 Task: Create new vendor bill with Date Opened: 19-Apr-23, Select Vendor: NorthridgeFix, Terms: Net 15. Make bill entry for item-1 with Date: 19-Apr-23, Description: RAM upgradres from 8GB to 16GB, Expense Account: Repair: Computer Repair, Quantity: 5, Unit Price: 99, Sales Tax: N, Sales Tax Included: N. Make entry for item-2 with Date: 19-Apr-23, Description: Motherboard Replacement, Expense Account: Repair: Computer Repair, Quantity: 2, Unit Price: 129, Sales Tax: N, Sales Tax Included: N. Post Bill with Post Date: 19-Apr-23, Post to Accounts: Liabilities:Accounts Payble. Pay / Process Payment with Transaction Date: 03-May-23, Amount: 753, Transfer Account: Checking Account. Go to 'Print Bill'.
Action: Mouse moved to (141, 28)
Screenshot: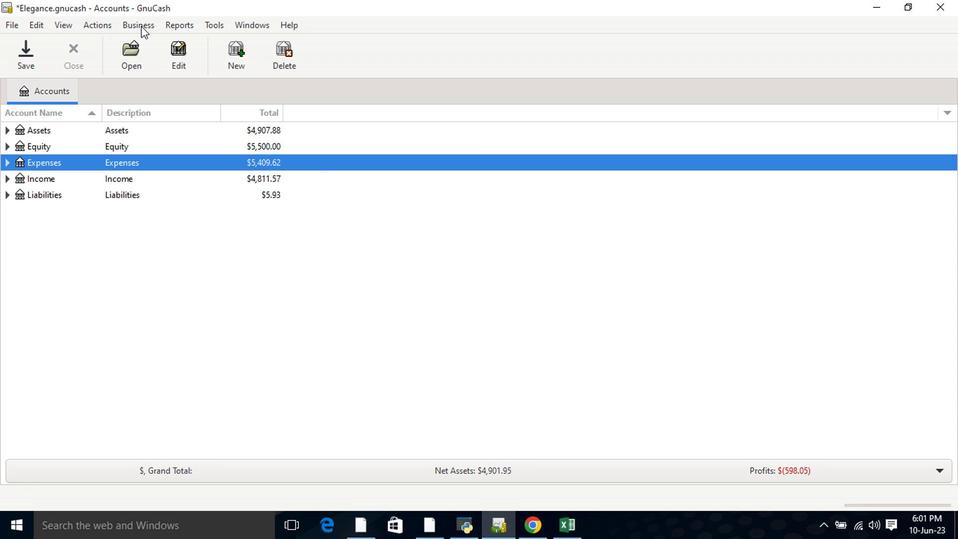 
Action: Mouse pressed left at (141, 28)
Screenshot: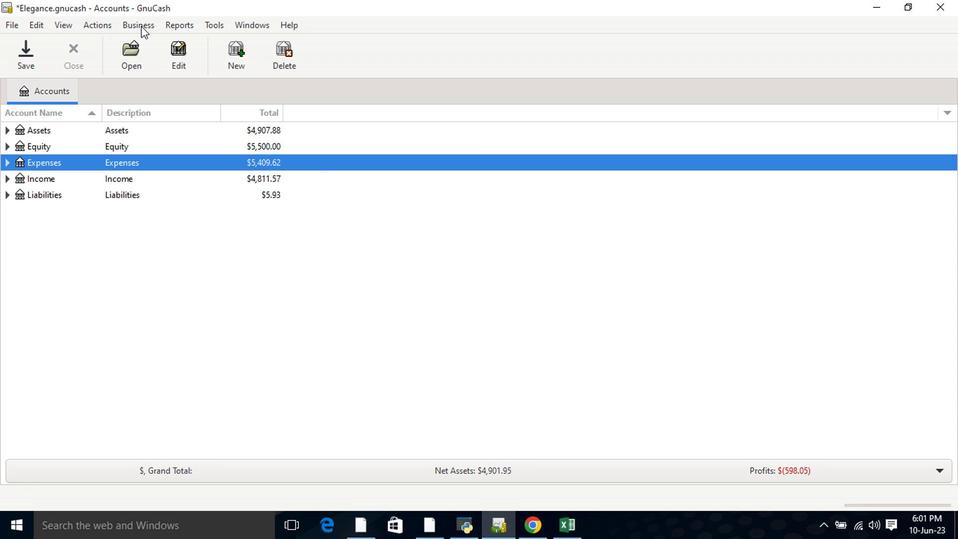 
Action: Mouse moved to (147, 59)
Screenshot: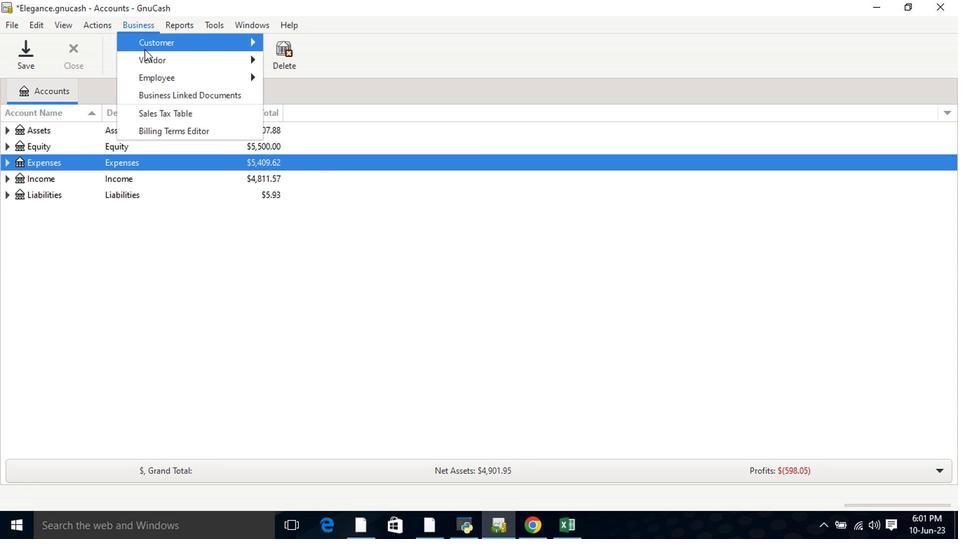 
Action: Mouse pressed left at (147, 59)
Screenshot: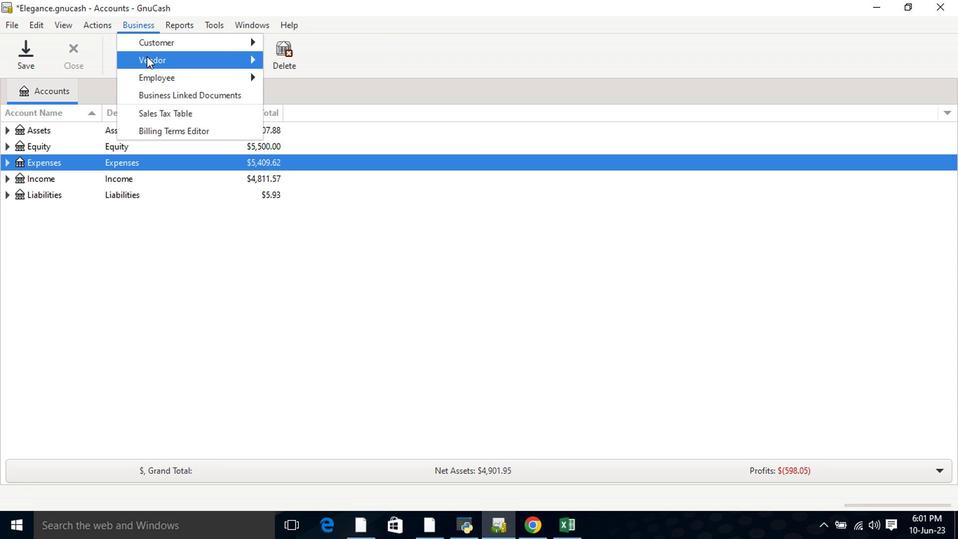 
Action: Mouse moved to (316, 113)
Screenshot: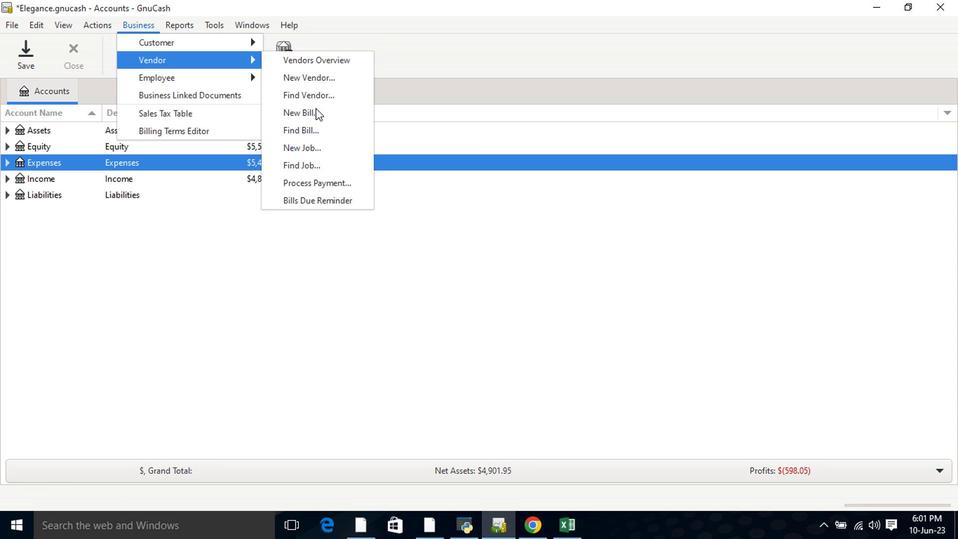 
Action: Mouse pressed left at (316, 113)
Screenshot: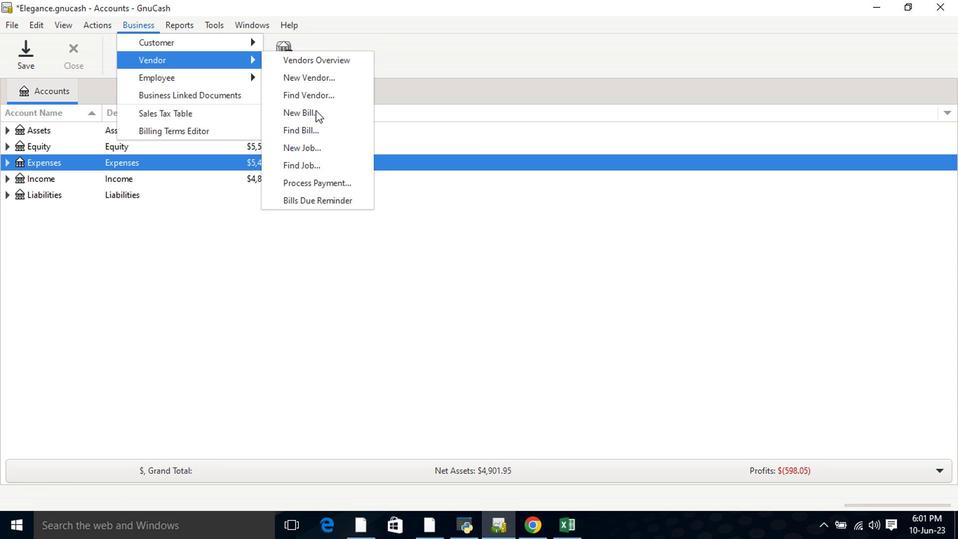 
Action: Mouse moved to (567, 186)
Screenshot: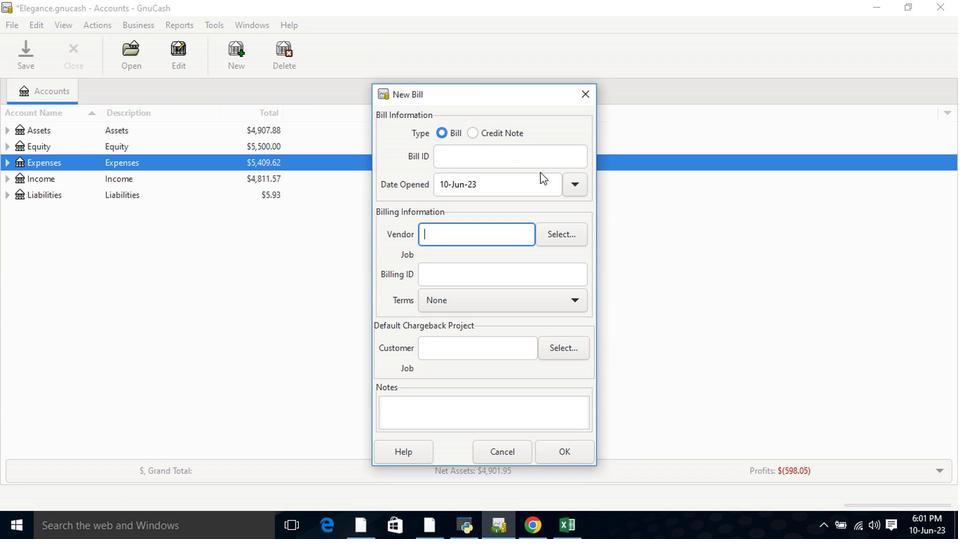 
Action: Mouse pressed left at (567, 186)
Screenshot: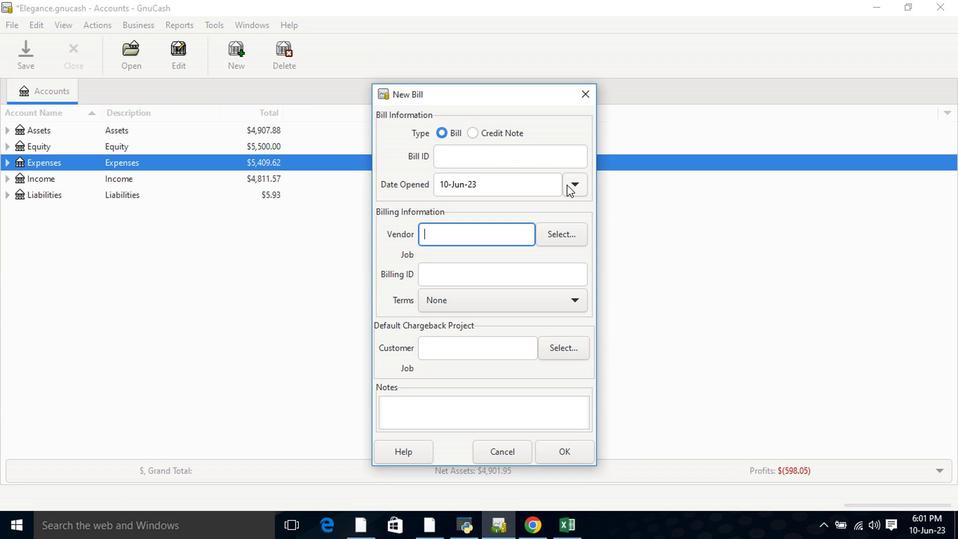 
Action: Mouse moved to (462, 206)
Screenshot: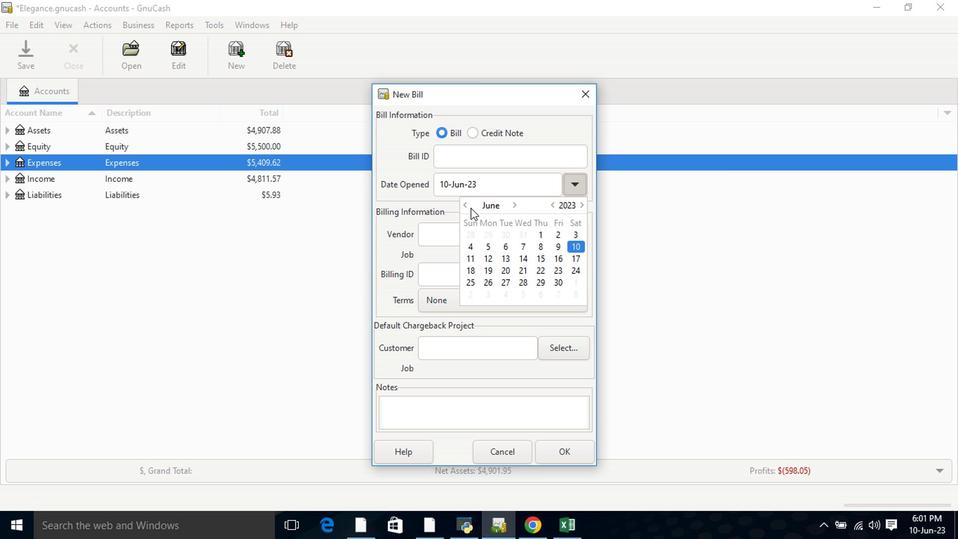
Action: Mouse pressed left at (462, 206)
Screenshot: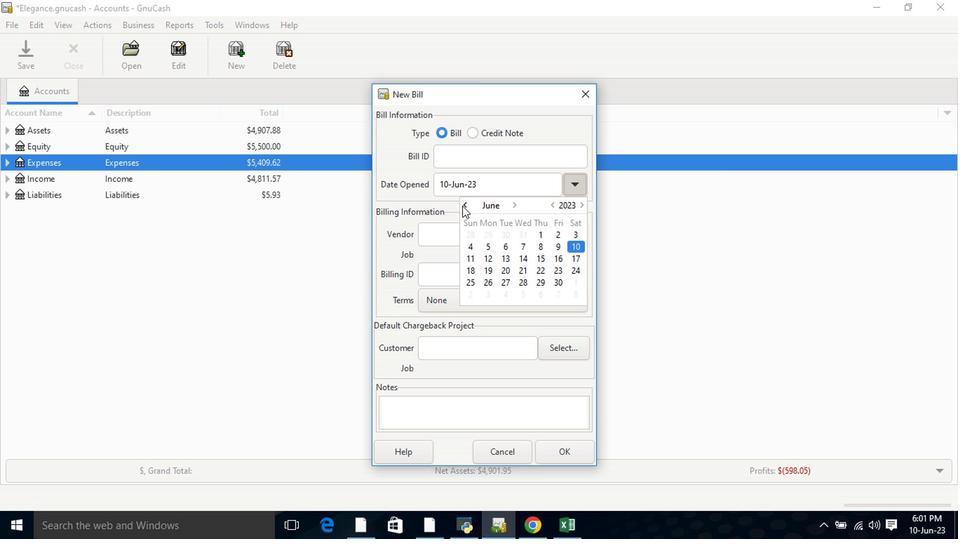 
Action: Mouse moved to (463, 207)
Screenshot: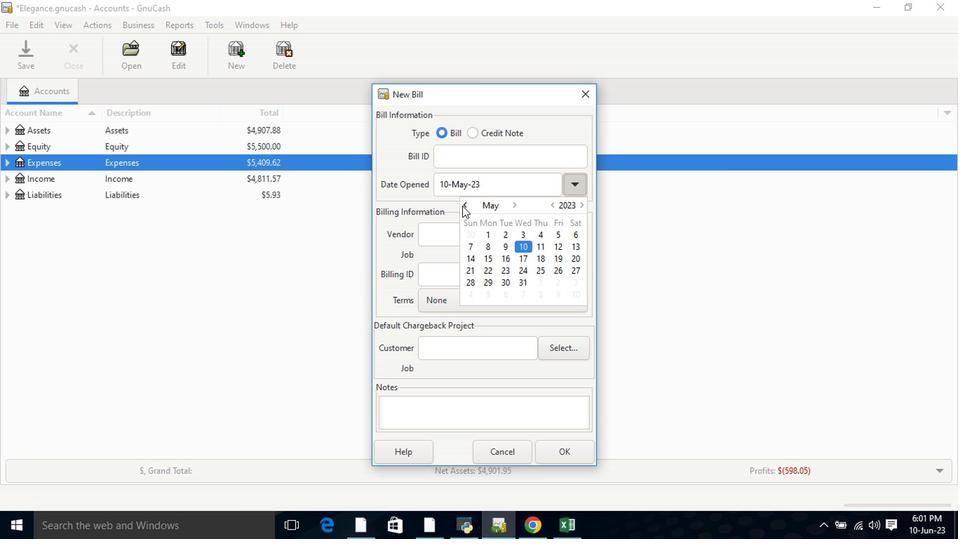 
Action: Mouse pressed left at (463, 207)
Screenshot: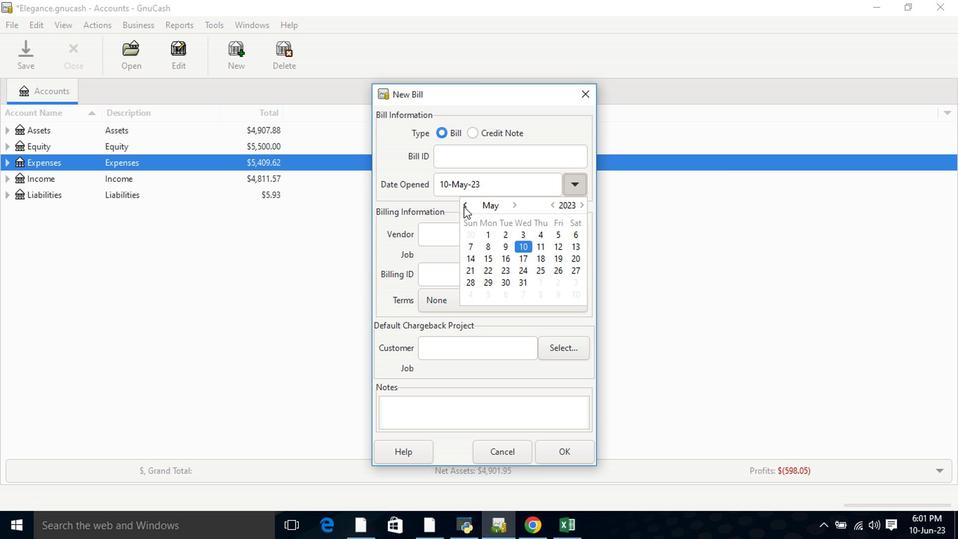 
Action: Mouse moved to (527, 269)
Screenshot: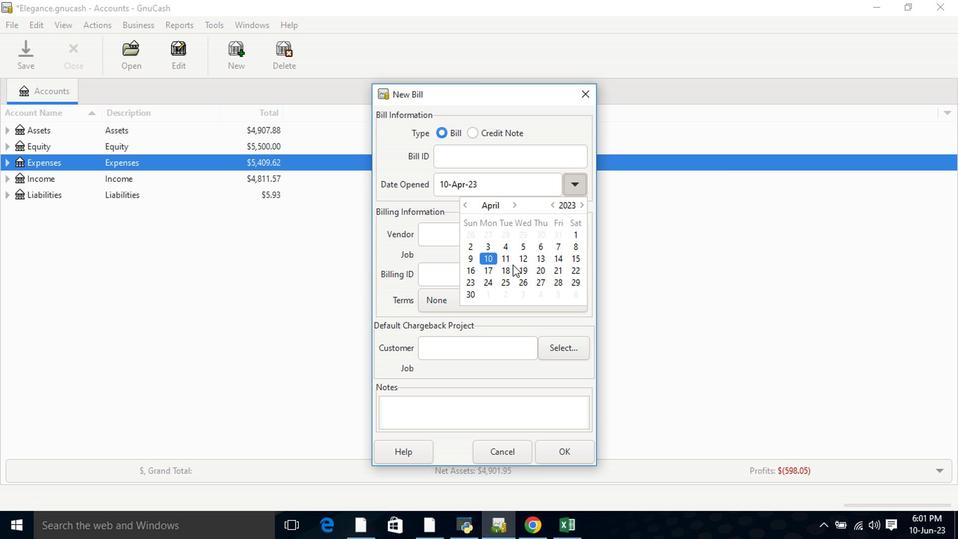 
Action: Mouse pressed left at (527, 269)
Screenshot: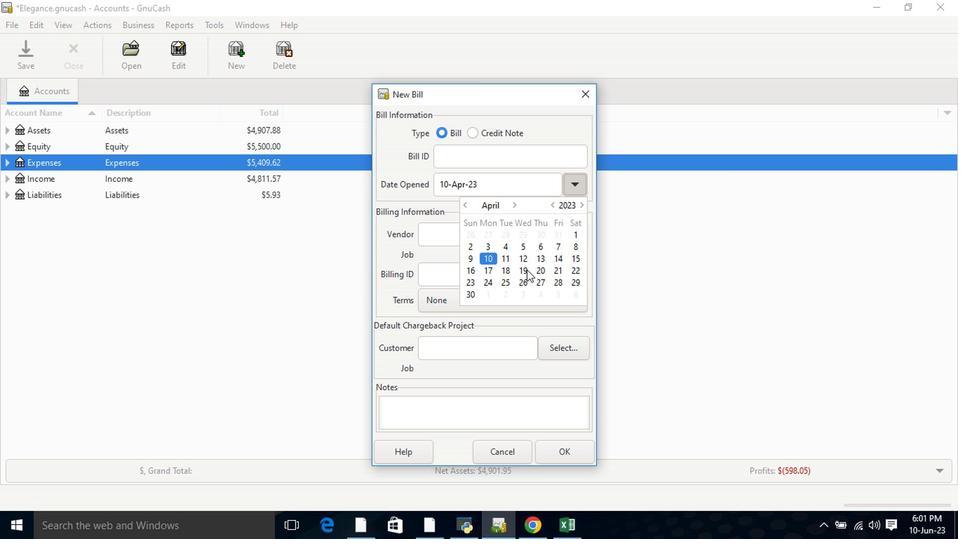 
Action: Mouse pressed left at (527, 269)
Screenshot: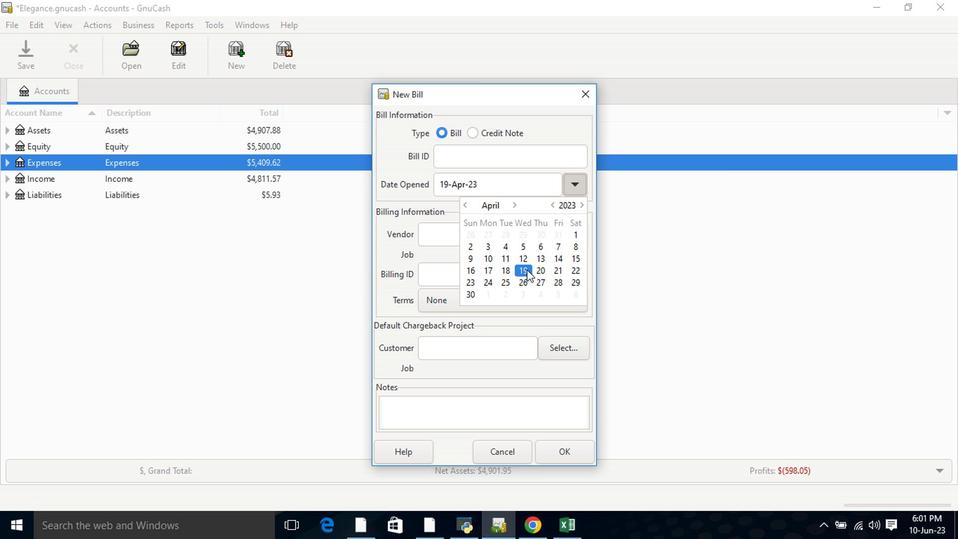
Action: Mouse moved to (495, 240)
Screenshot: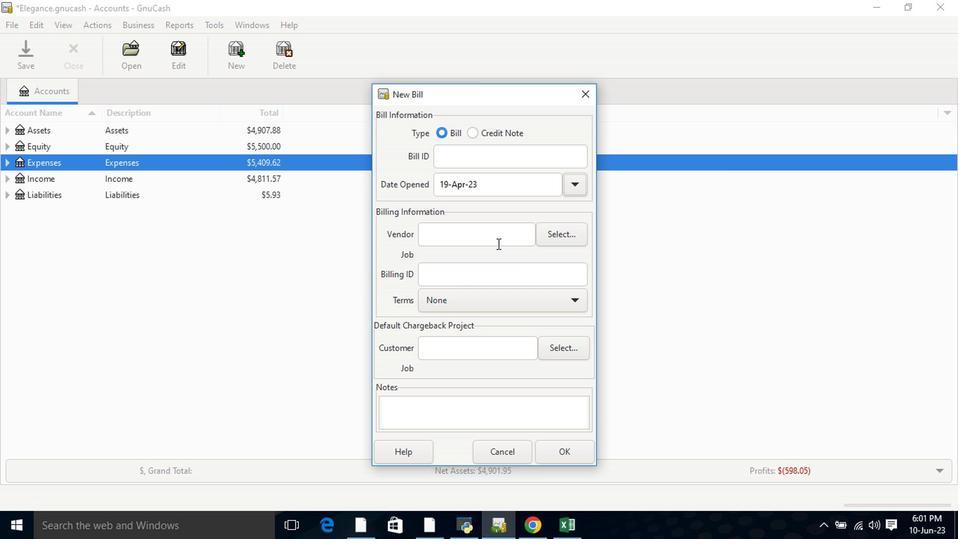 
Action: Mouse pressed left at (495, 240)
Screenshot: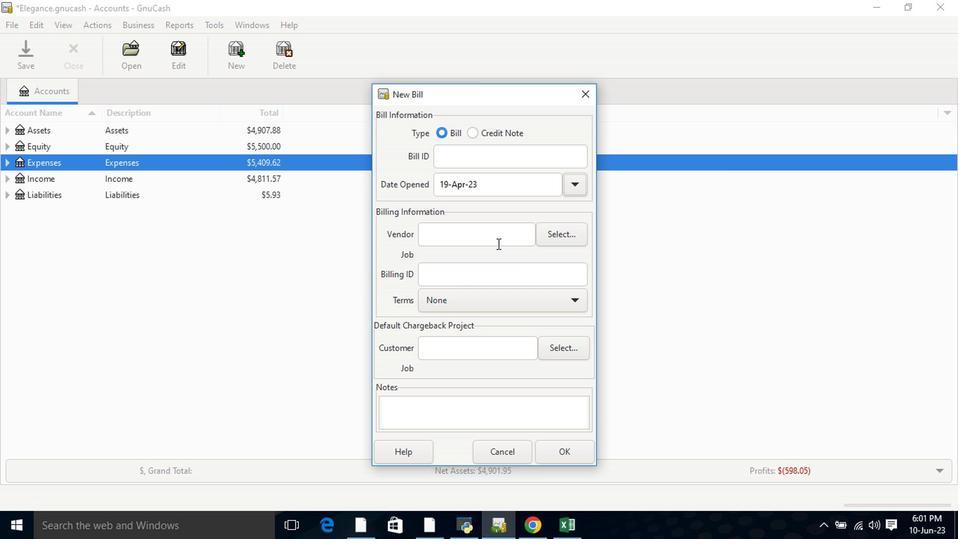 
Action: Key pressed <Key.shift>No
Screenshot: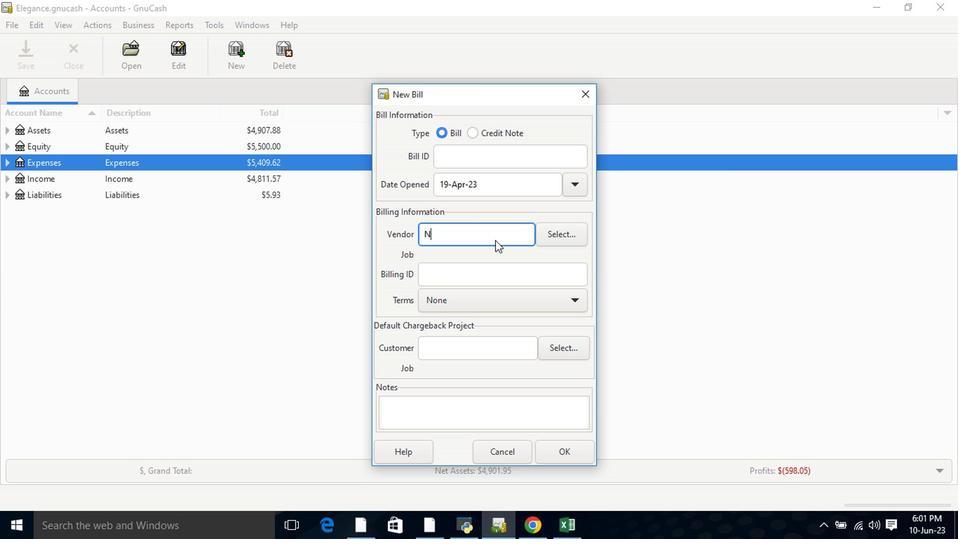 
Action: Mouse moved to (490, 252)
Screenshot: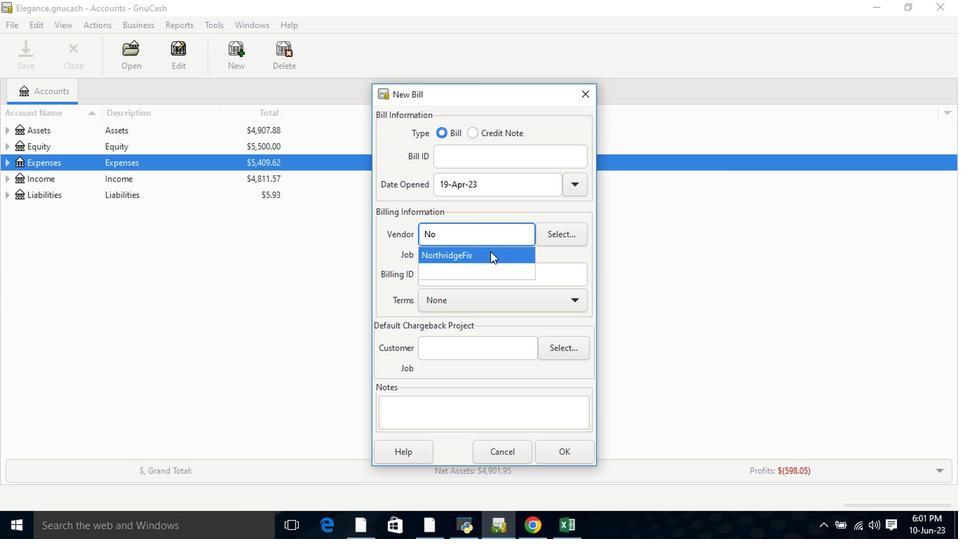 
Action: Mouse pressed left at (490, 252)
Screenshot: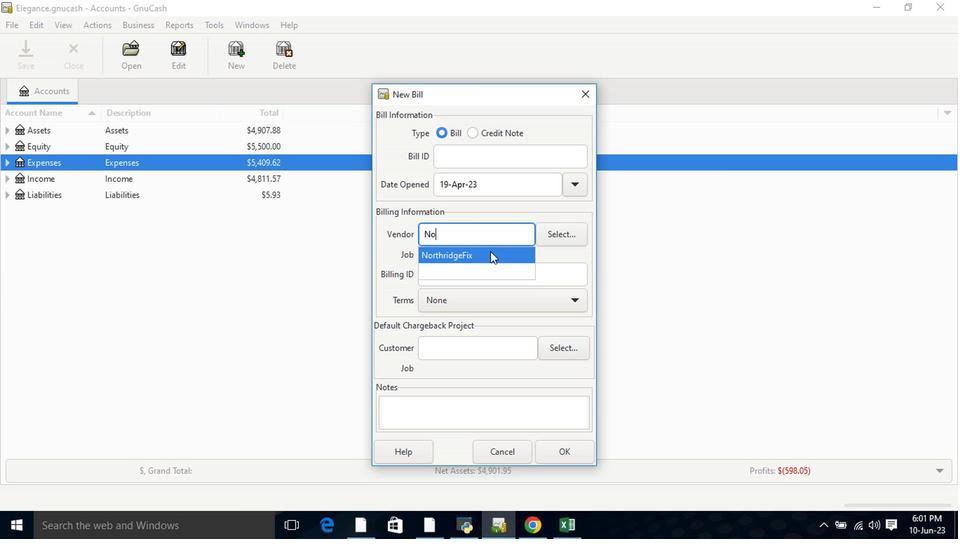 
Action: Mouse moved to (487, 308)
Screenshot: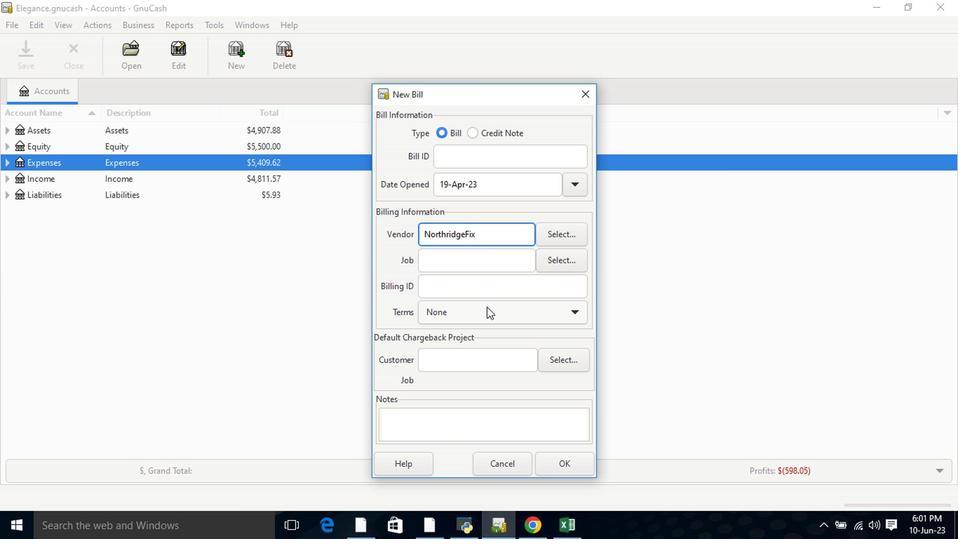 
Action: Mouse pressed left at (487, 308)
Screenshot: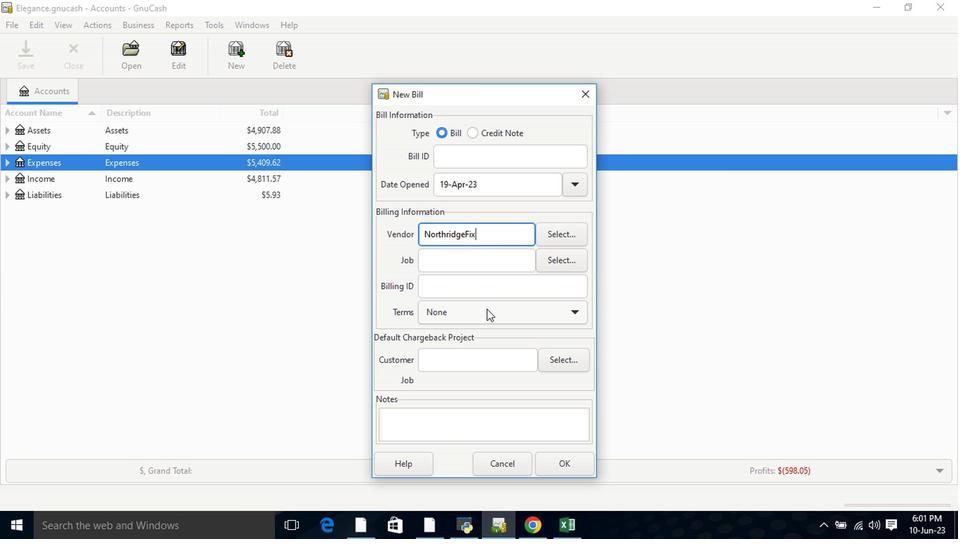 
Action: Mouse moved to (485, 329)
Screenshot: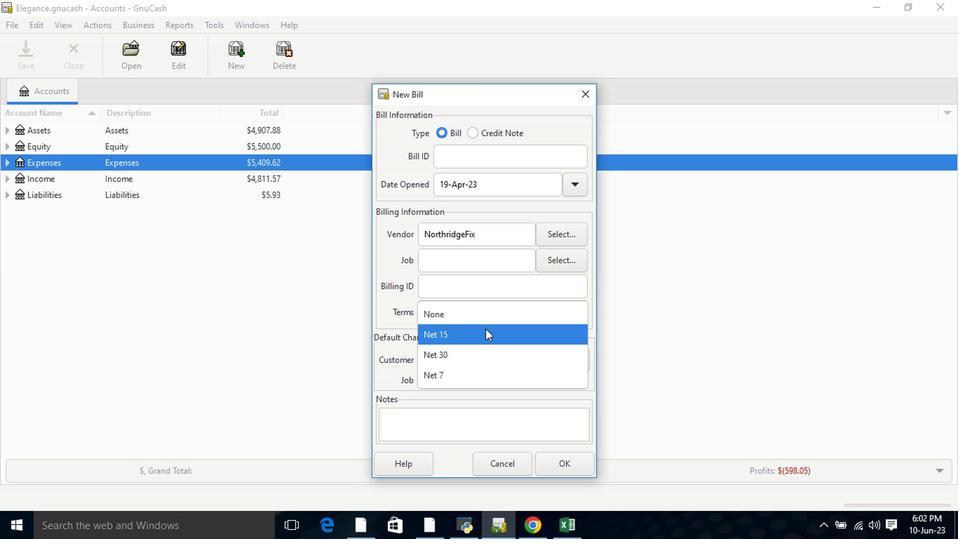 
Action: Mouse pressed left at (485, 329)
Screenshot: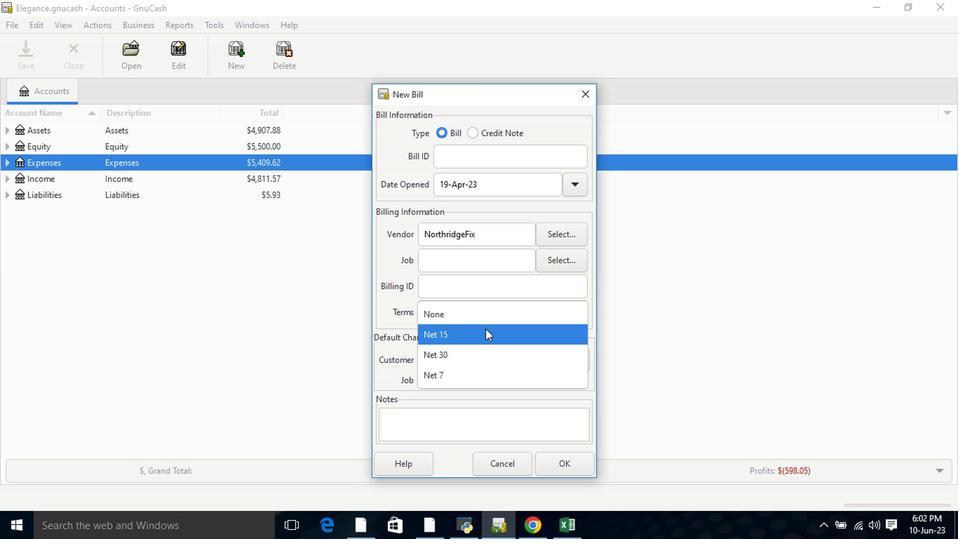 
Action: Mouse moved to (553, 462)
Screenshot: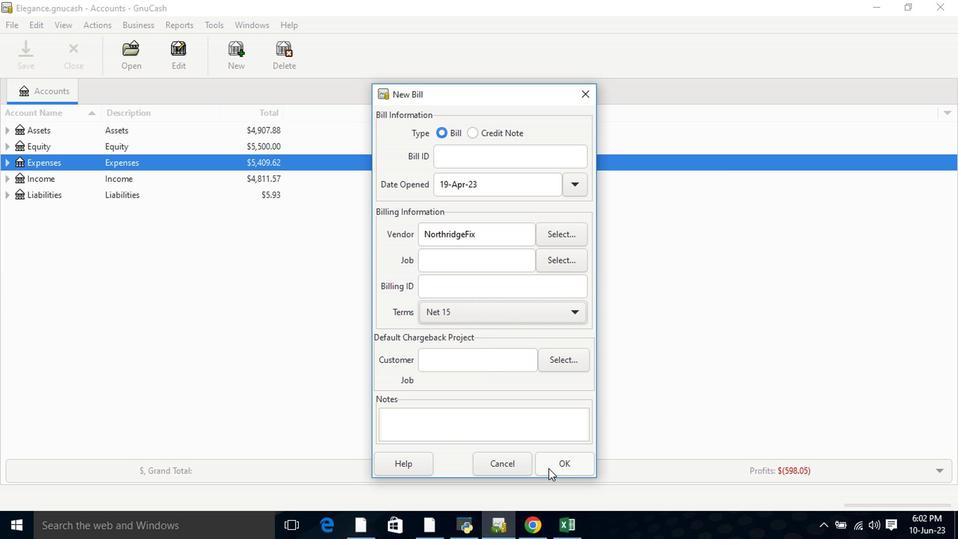 
Action: Mouse pressed left at (553, 462)
Screenshot: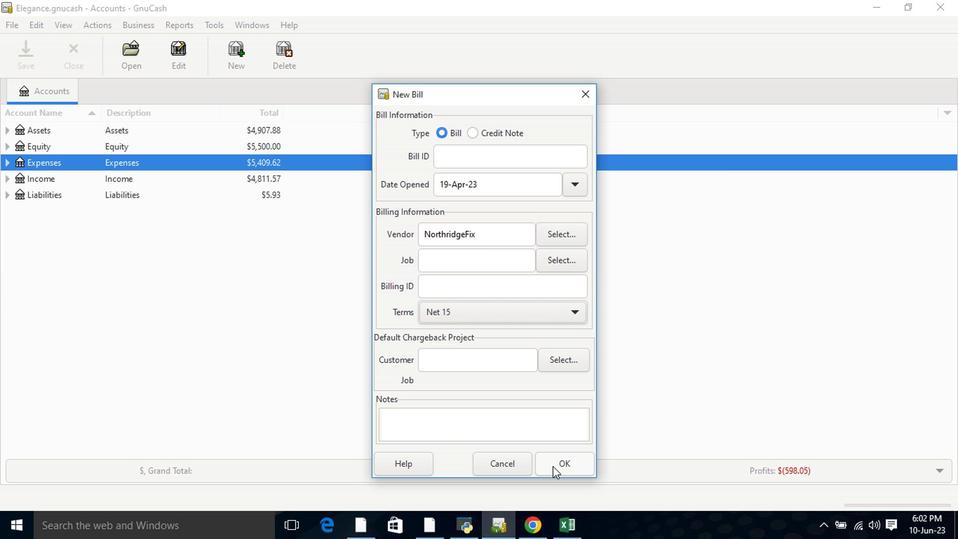 
Action: Mouse moved to (253, 355)
Screenshot: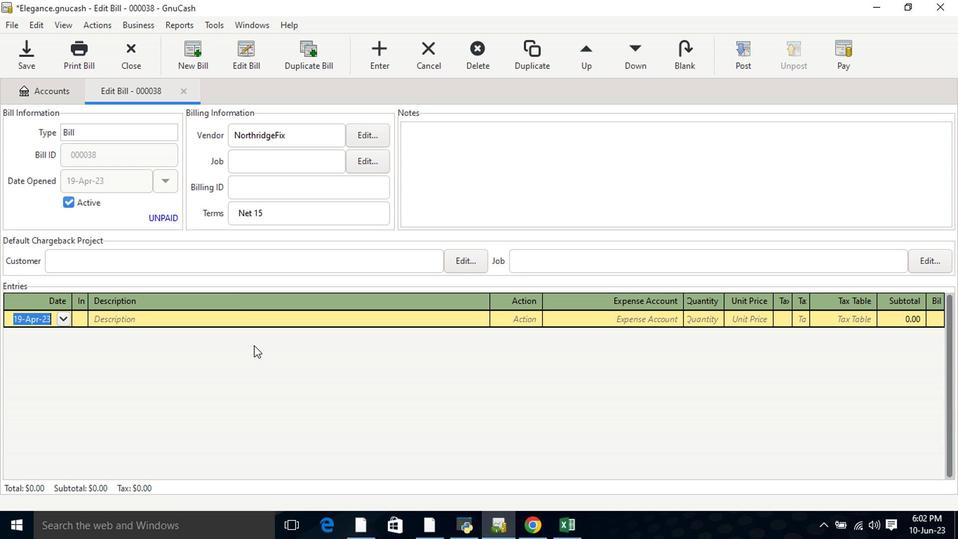 
Action: Key pressed <Key.tab>
Screenshot: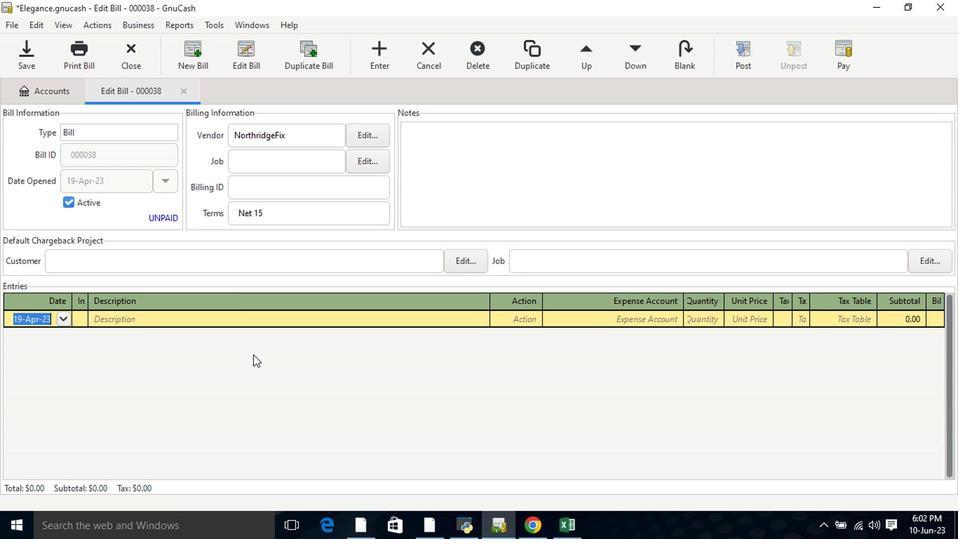 
Action: Mouse moved to (354, 287)
Screenshot: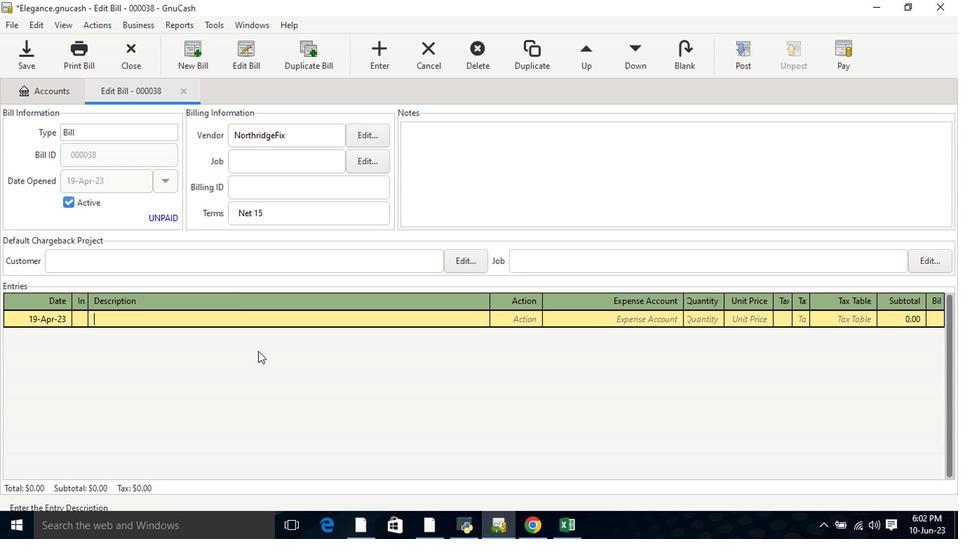 
Action: Key pressed <Key.shift><Key.shift><Key.shift><Key.shift><Key.shift><Key.shift><Key.shift><Key.shift>RAM<Key.space>upgradres<Key.space>from<Key.space>8<Key.shift>GB<Key.space>to<Key.space>16<Key.shift>GB<Key.tab><Key.tab>com<Key.down><Key.tab>5<Key.tab>99
Screenshot: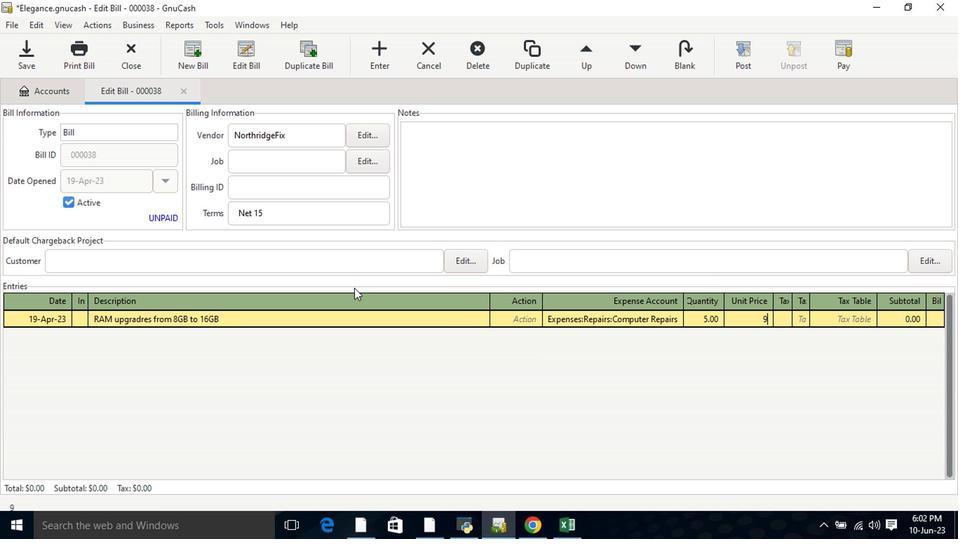 
Action: Mouse moved to (371, 284)
Screenshot: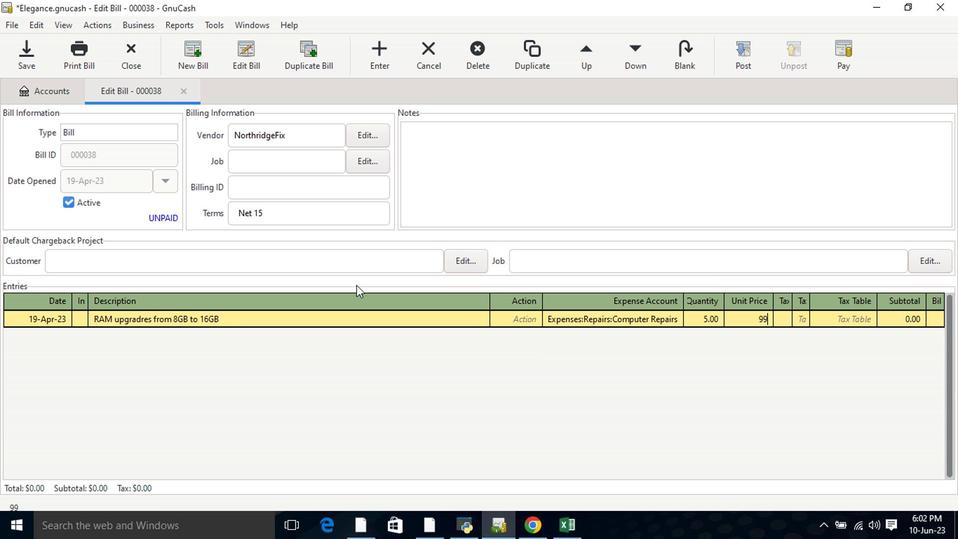 
Action: Key pressed <Key.tab> )
Screenshot: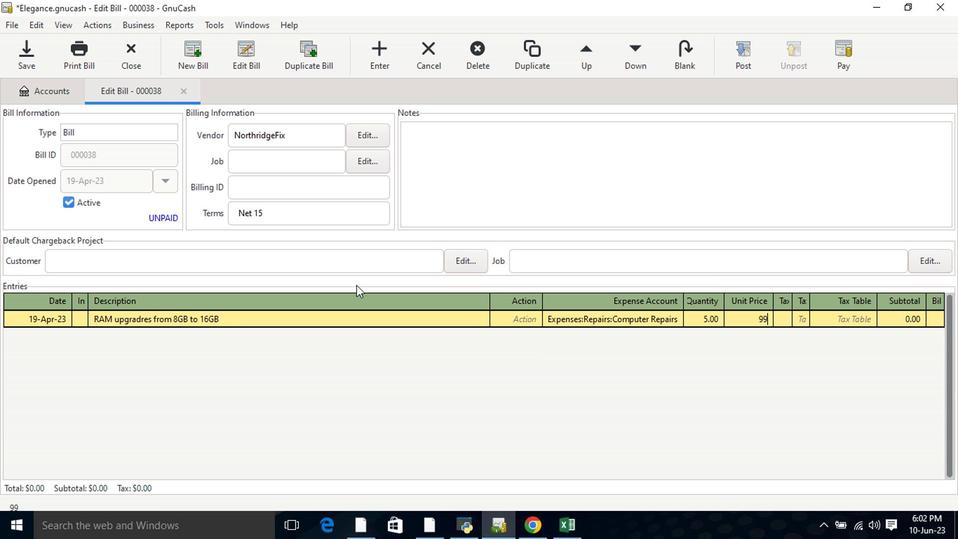 
Action: Mouse moved to (860, 318)
Screenshot: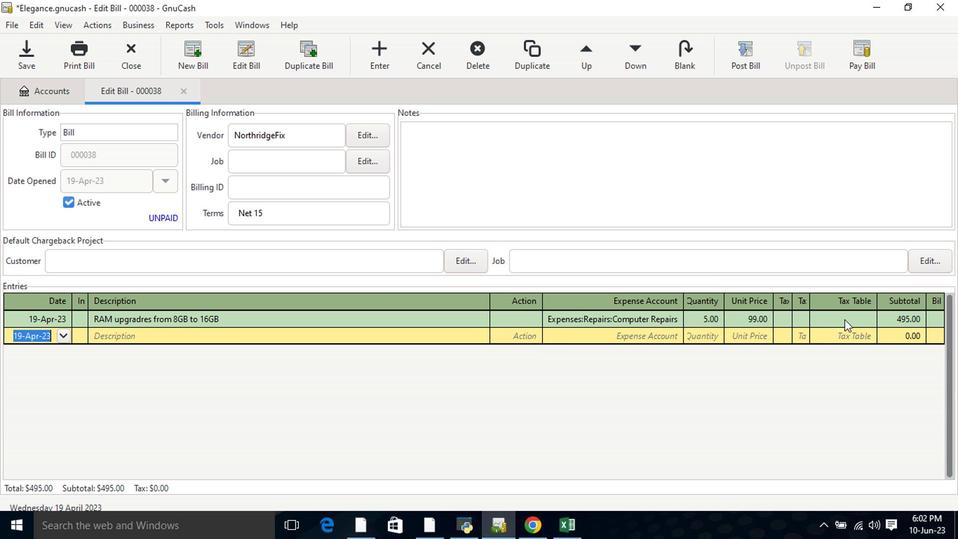 
Action: Key pressed <Key.tab><Key.shift><Key.shift><Key.shift>Motherboard<Key.space><Key.shift>Replacement<Key.tab><Key.tab>comp<Key.down><Key.tab>2<Key.tab>129<Key.tab>
Screenshot: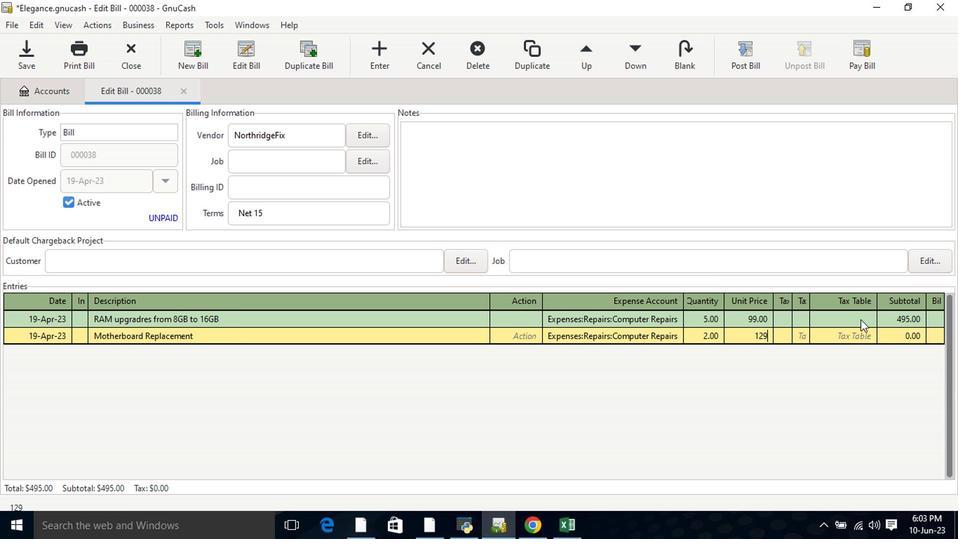 
Action: Mouse moved to (742, 59)
Screenshot: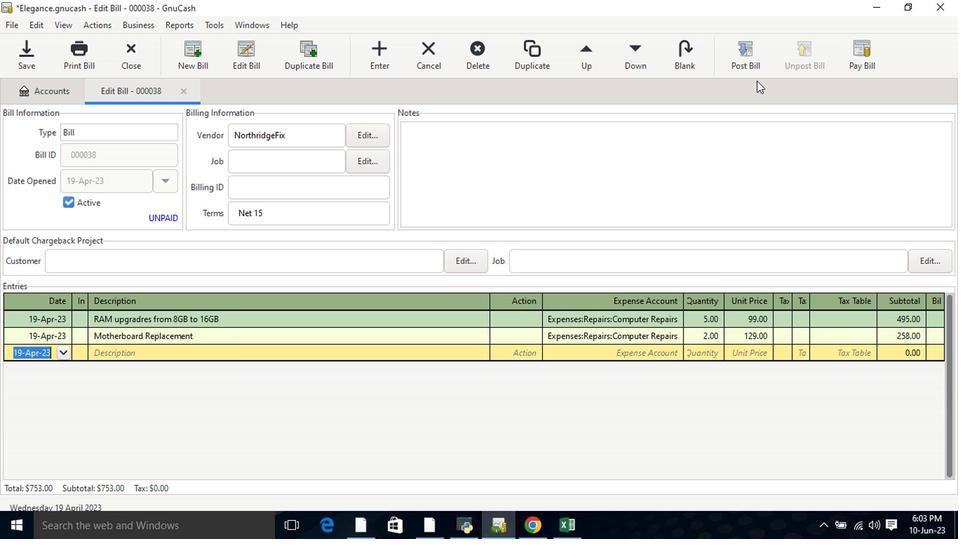 
Action: Mouse pressed left at (742, 59)
Screenshot: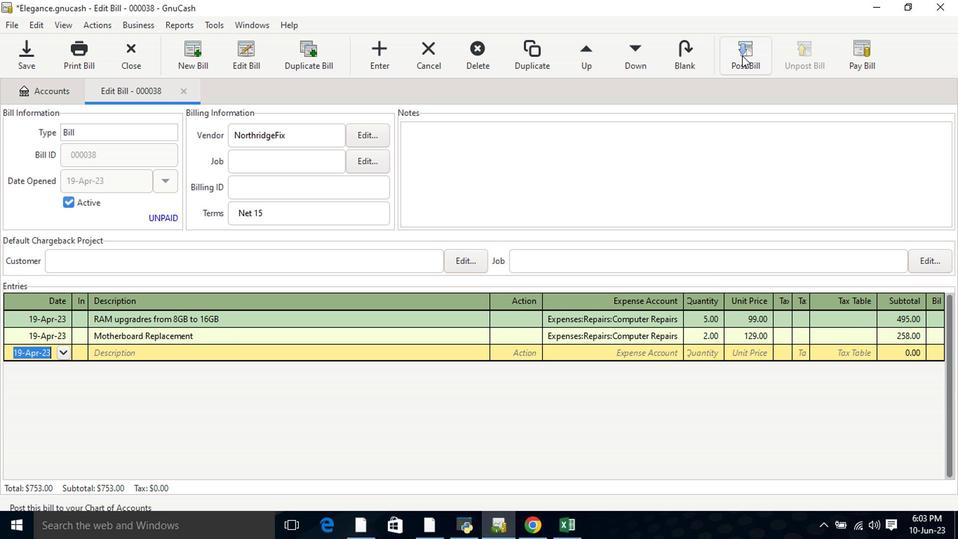 
Action: Mouse moved to (573, 358)
Screenshot: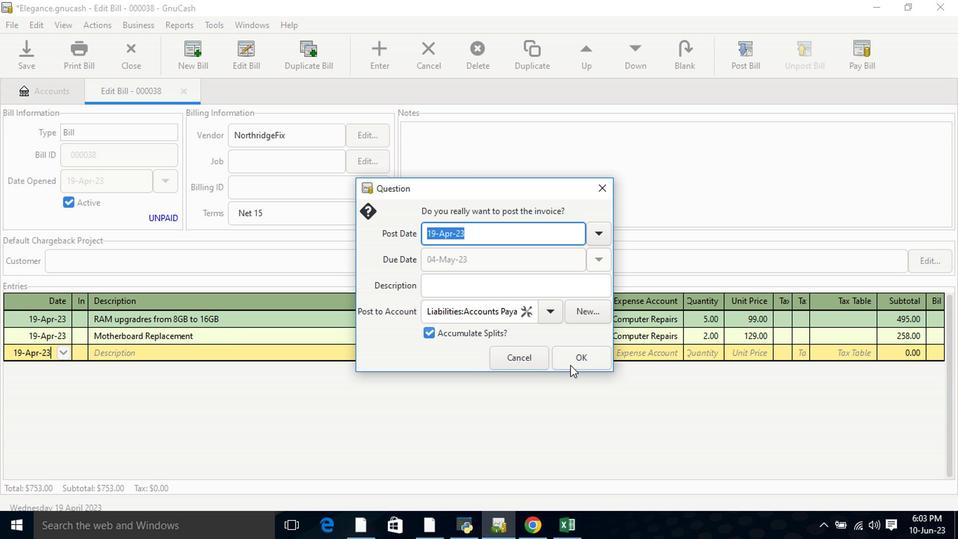 
Action: Mouse pressed left at (573, 358)
Screenshot: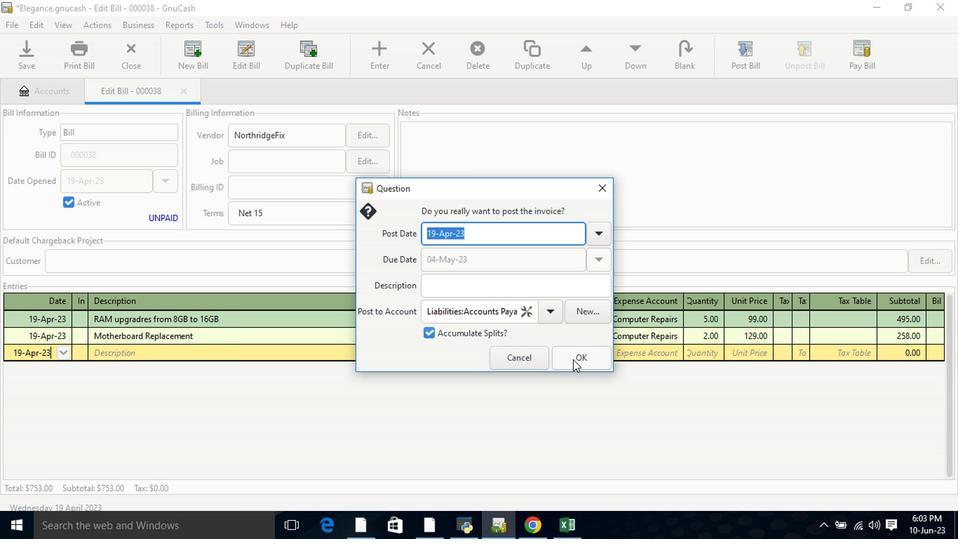 
Action: Mouse moved to (838, 52)
Screenshot: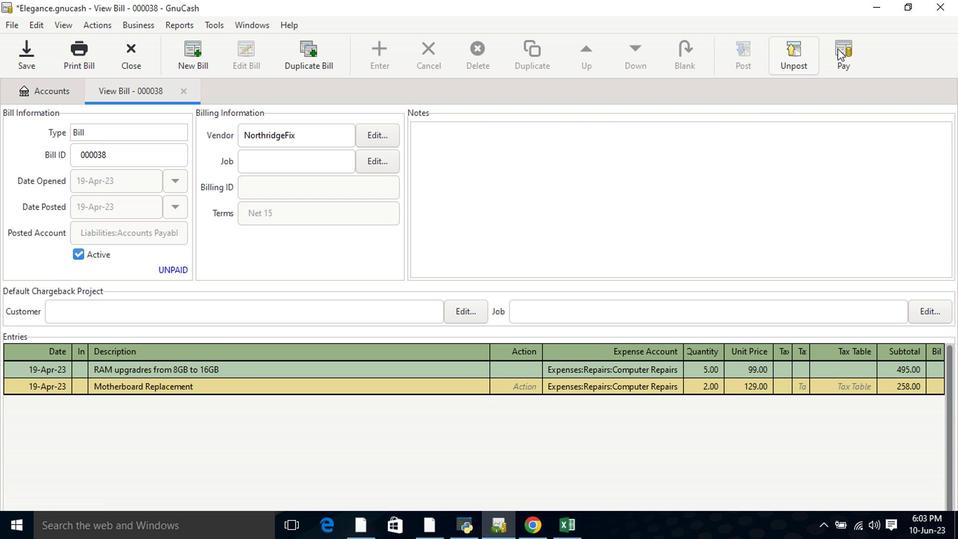 
Action: Mouse pressed left at (838, 52)
Screenshot: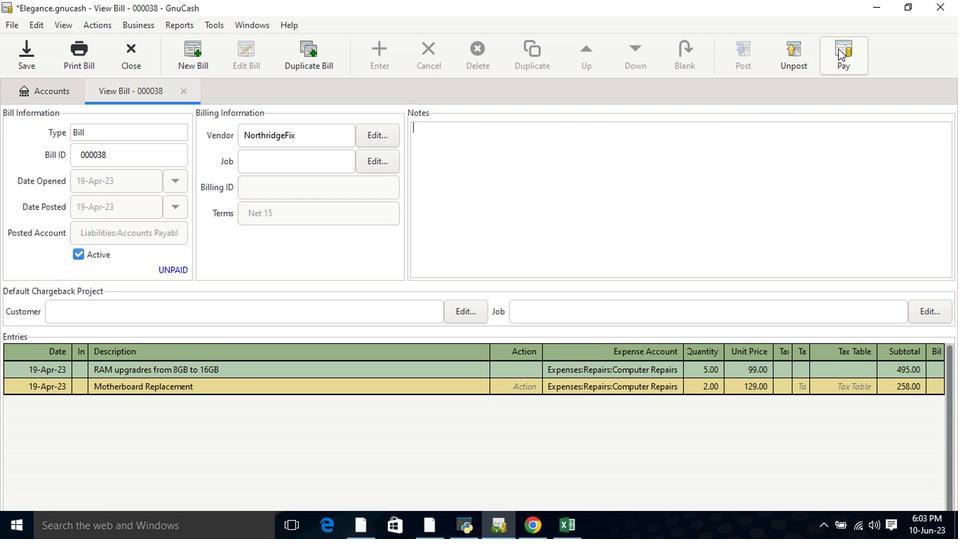 
Action: Mouse moved to (436, 278)
Screenshot: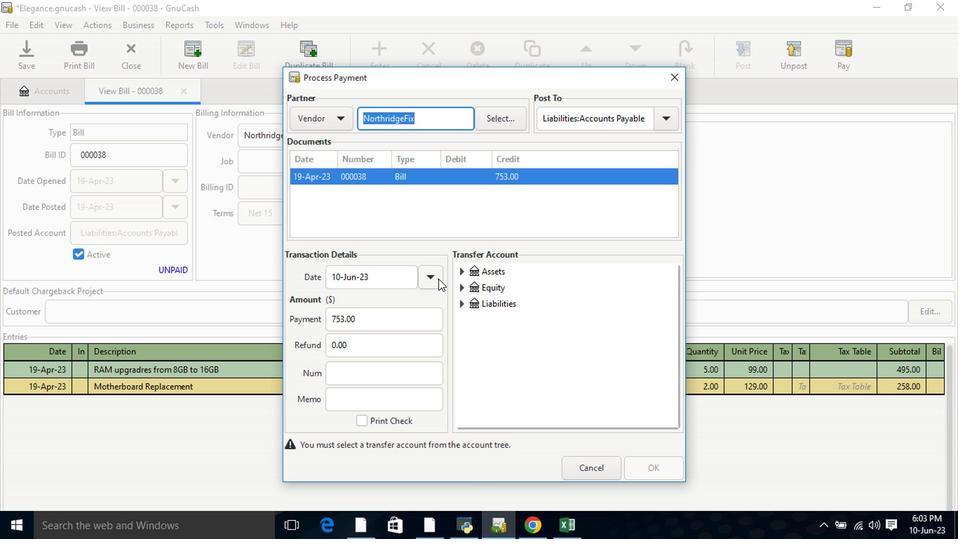 
Action: Mouse pressed left at (436, 278)
Screenshot: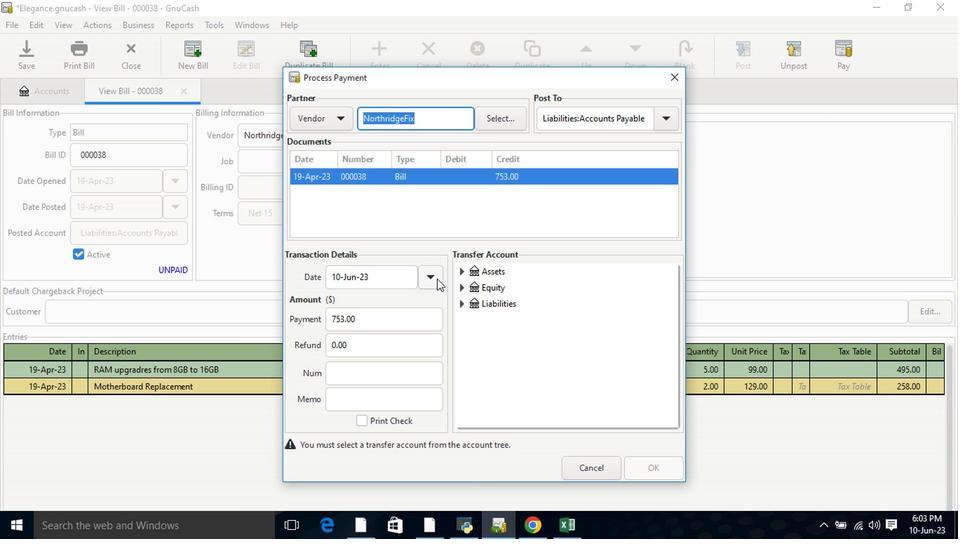 
Action: Mouse moved to (323, 298)
Screenshot: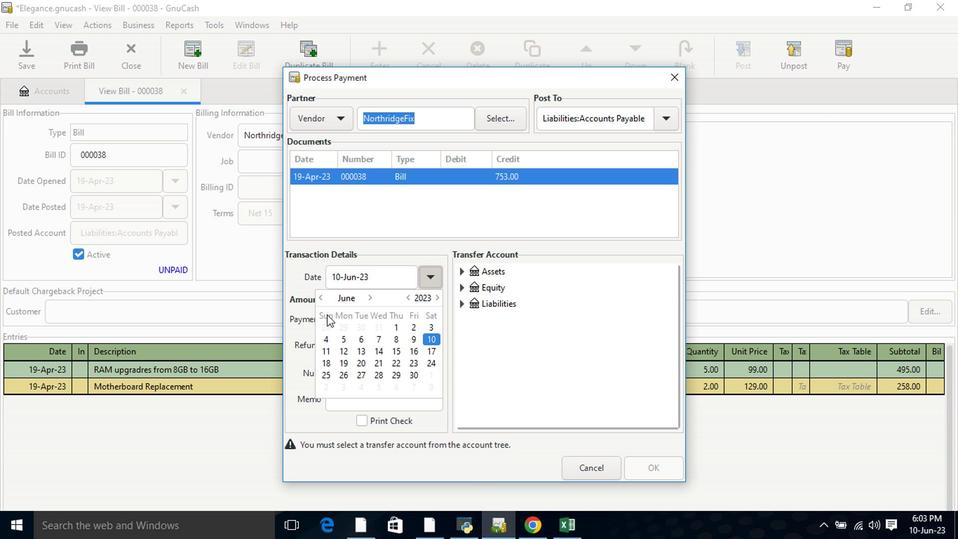 
Action: Mouse pressed left at (323, 298)
Screenshot: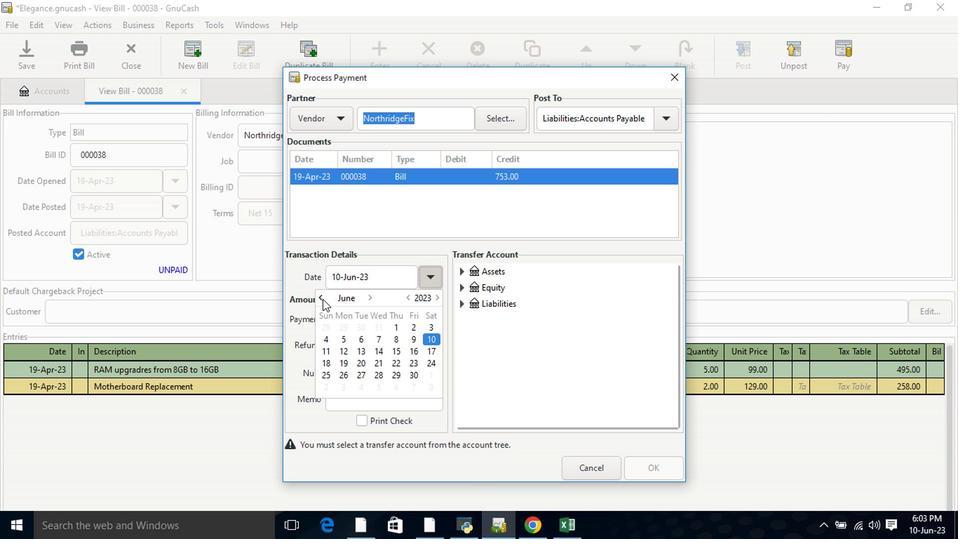 
Action: Mouse moved to (374, 324)
Screenshot: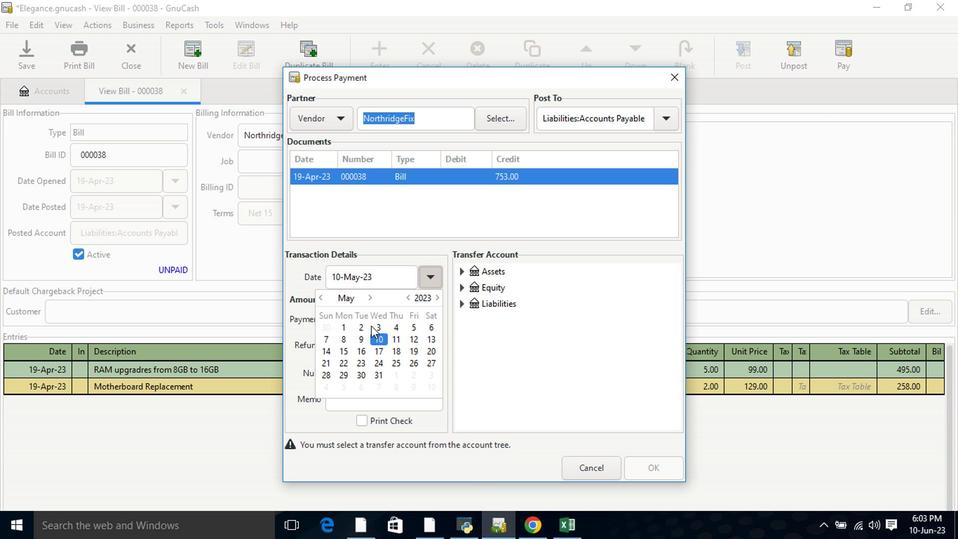 
Action: Mouse pressed left at (374, 324)
Screenshot: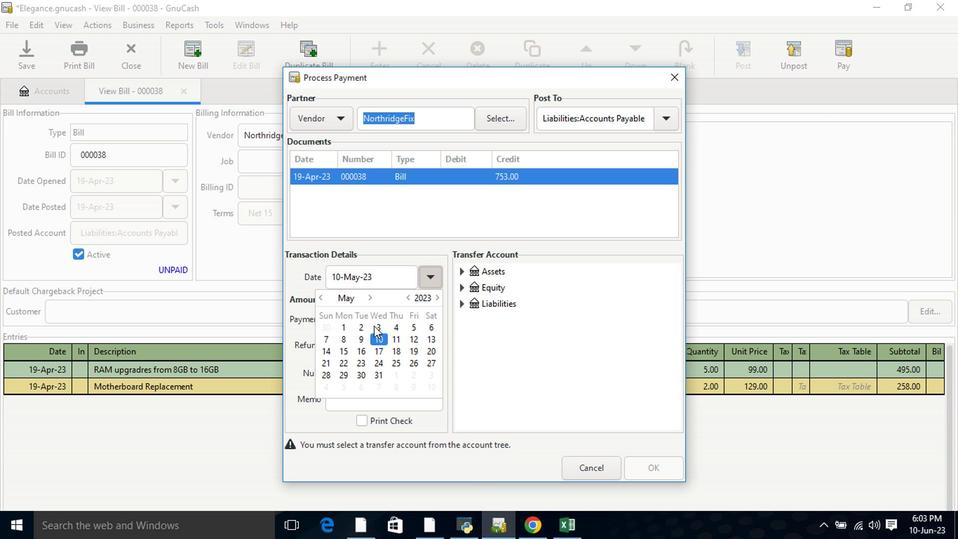 
Action: Mouse pressed left at (374, 324)
Screenshot: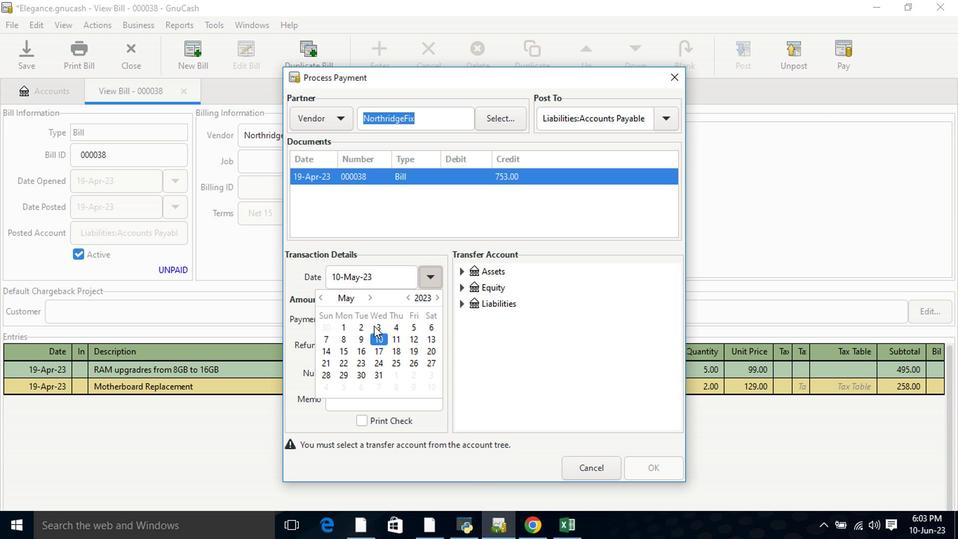 
Action: Mouse moved to (461, 273)
Screenshot: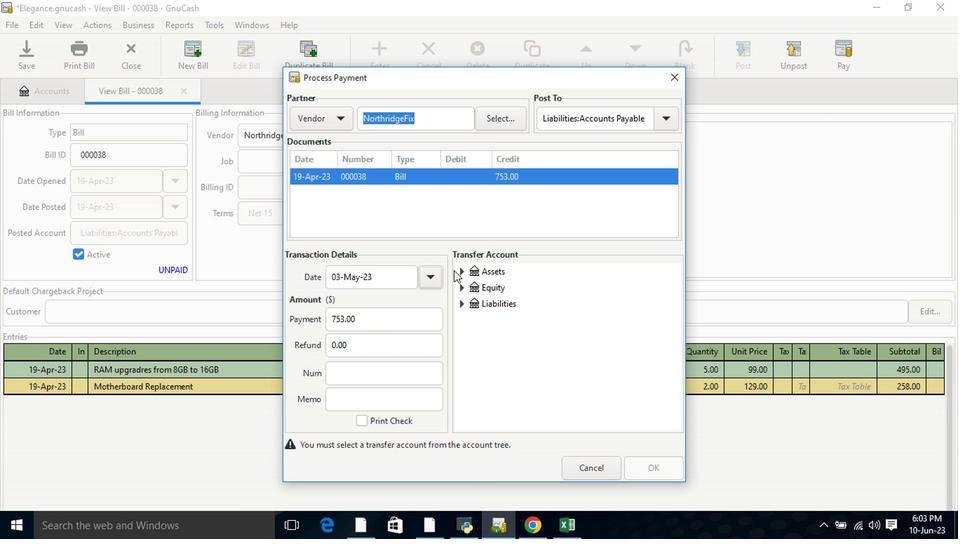 
Action: Mouse pressed left at (461, 273)
Screenshot: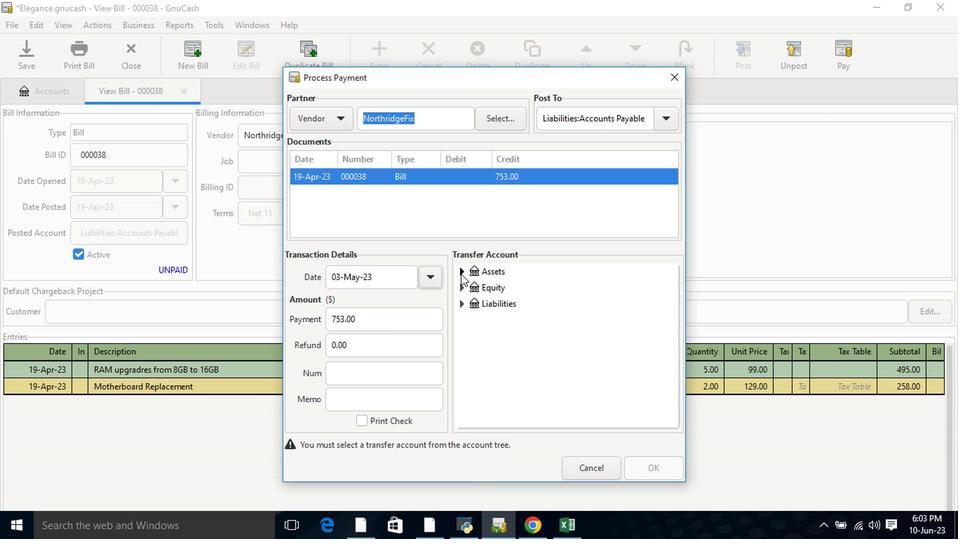 
Action: Mouse moved to (473, 286)
Screenshot: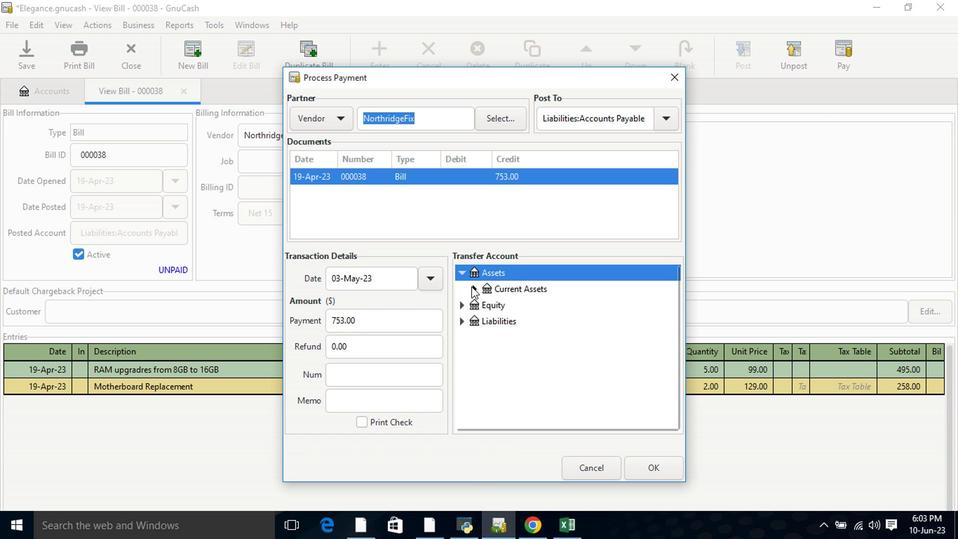
Action: Mouse pressed left at (473, 286)
Screenshot: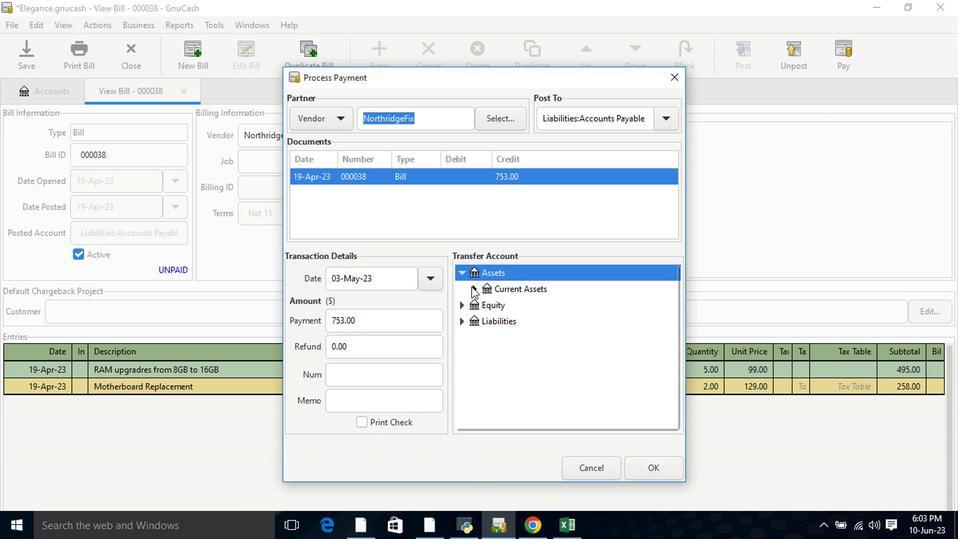 
Action: Mouse moved to (499, 305)
Screenshot: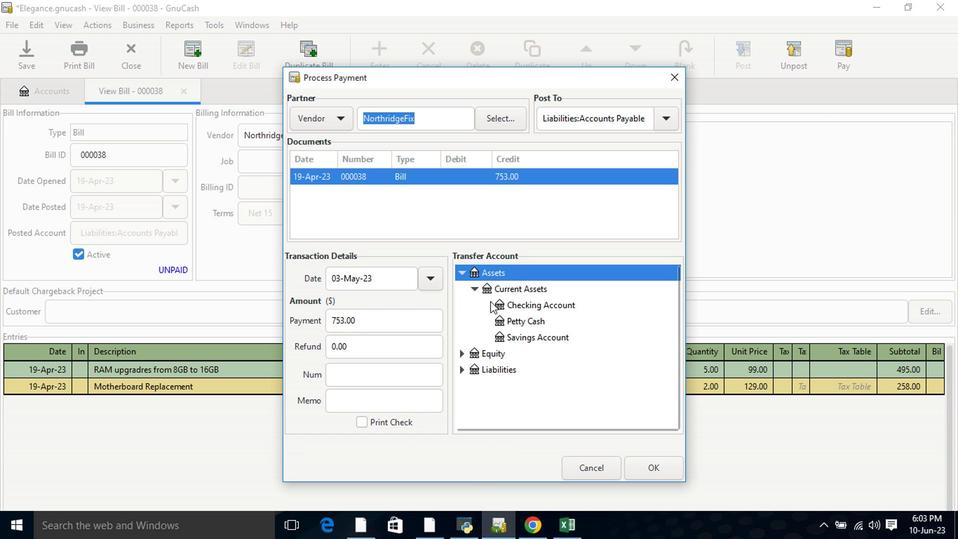
Action: Mouse pressed left at (499, 305)
Screenshot: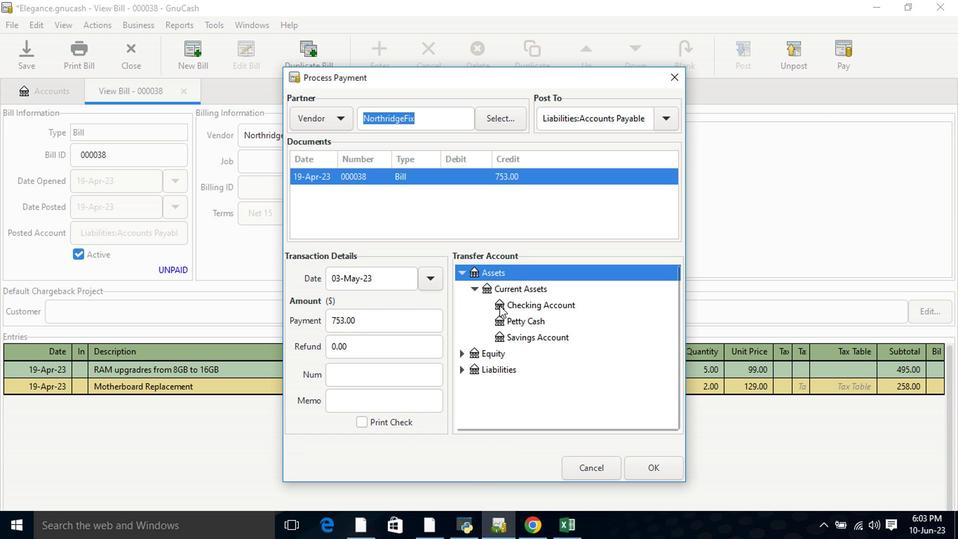 
Action: Mouse moved to (655, 465)
Screenshot: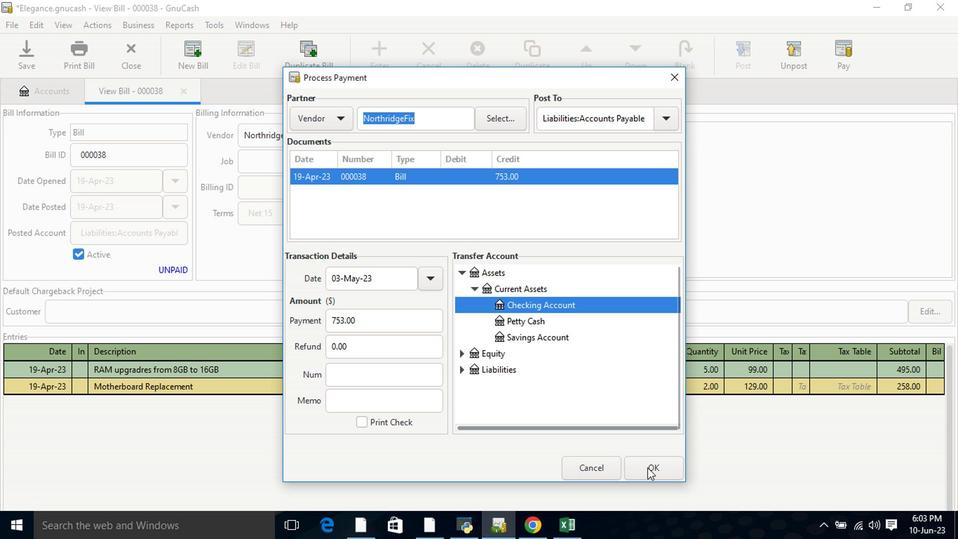 
Action: Mouse pressed left at (655, 465)
Screenshot: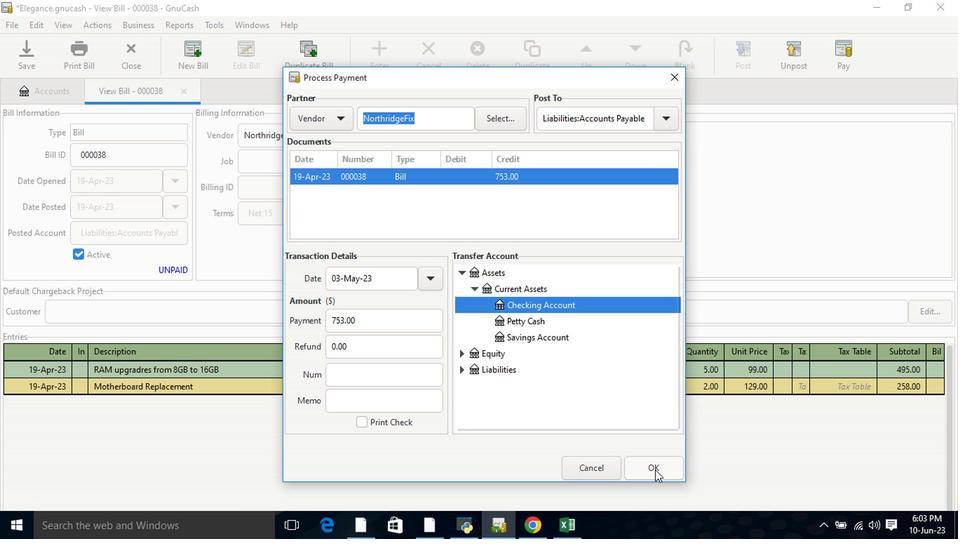 
Action: Mouse moved to (84, 50)
Screenshot: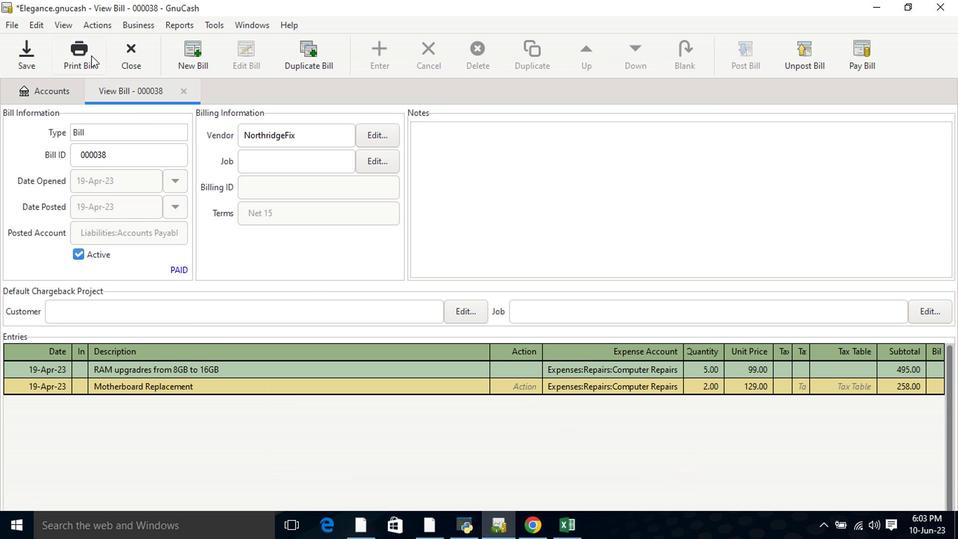 
Action: Mouse pressed left at (84, 50)
Screenshot: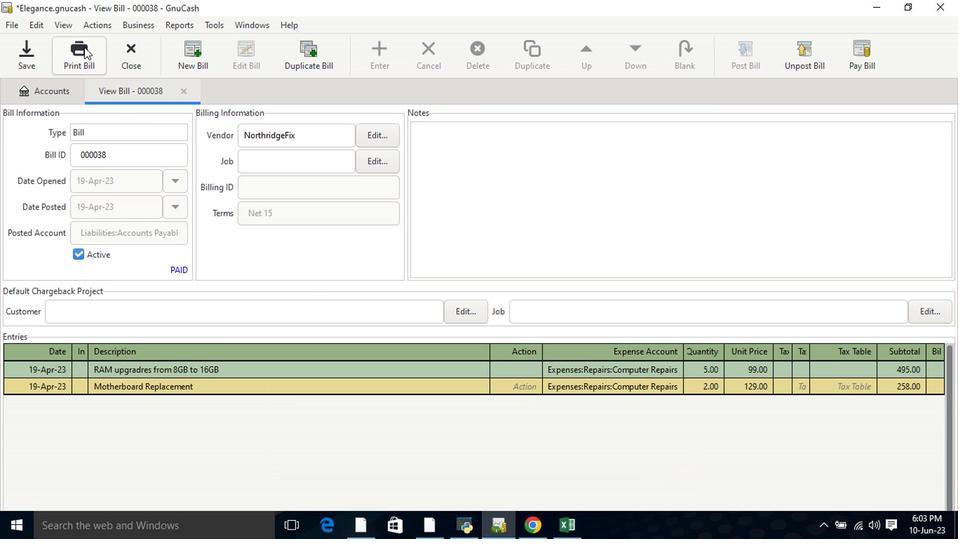 
Action: Mouse moved to (300, 387)
Screenshot: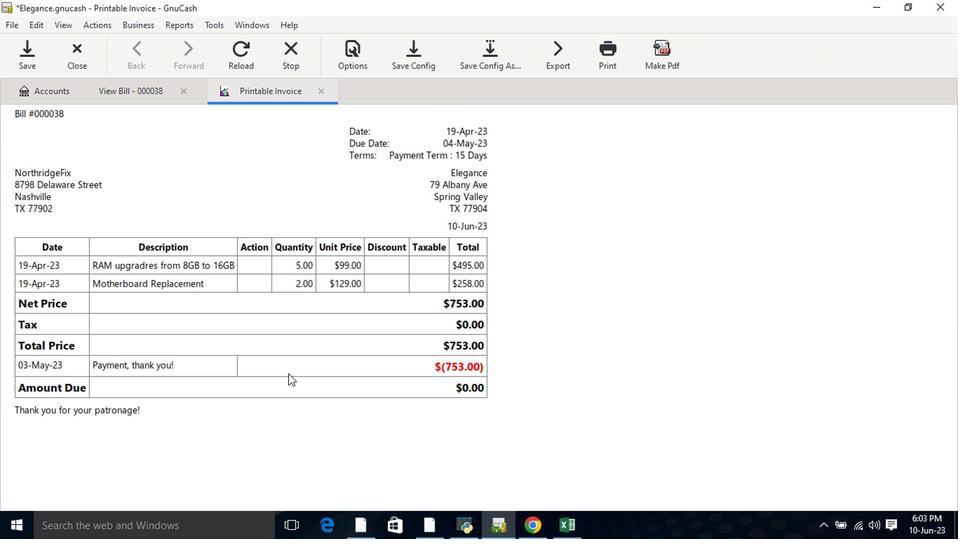 
